 Task: Use the formula "DOLLAR" in spreadsheet "Project portfolio".
Action: Mouse moved to (261, 298)
Screenshot: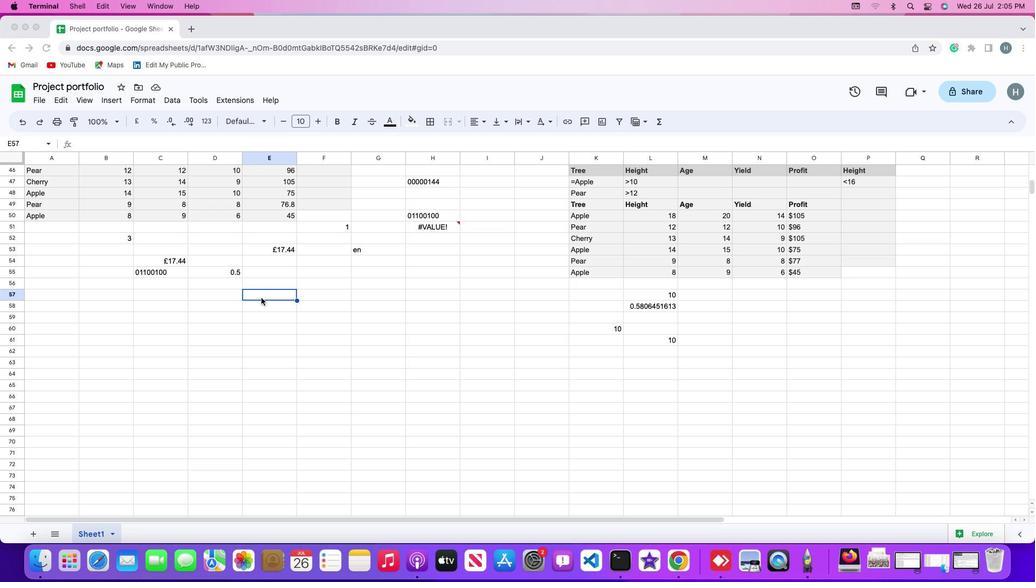 
Action: Mouse pressed left at (261, 298)
Screenshot: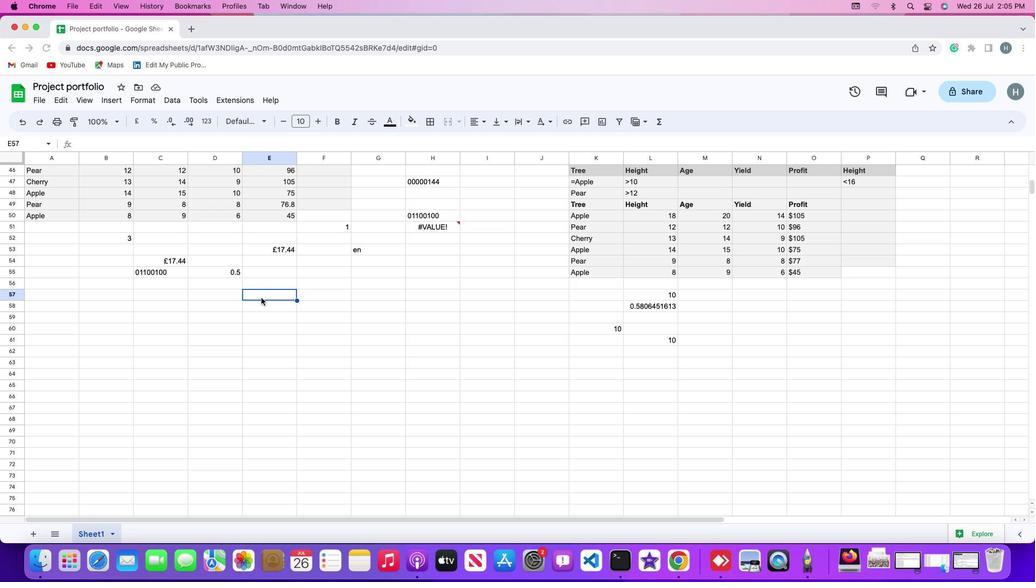 
Action: Mouse moved to (110, 102)
Screenshot: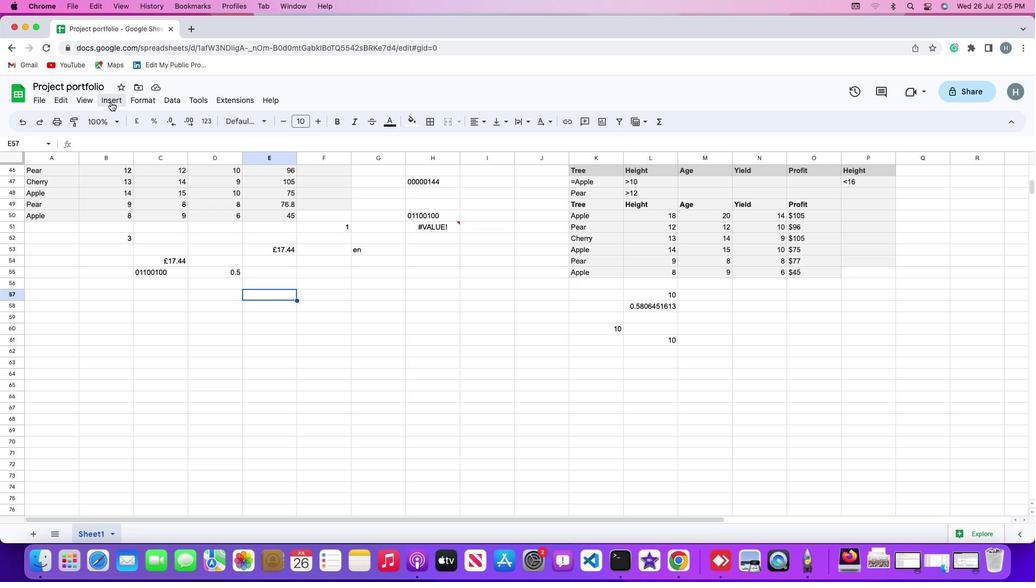 
Action: Mouse pressed left at (110, 102)
Screenshot: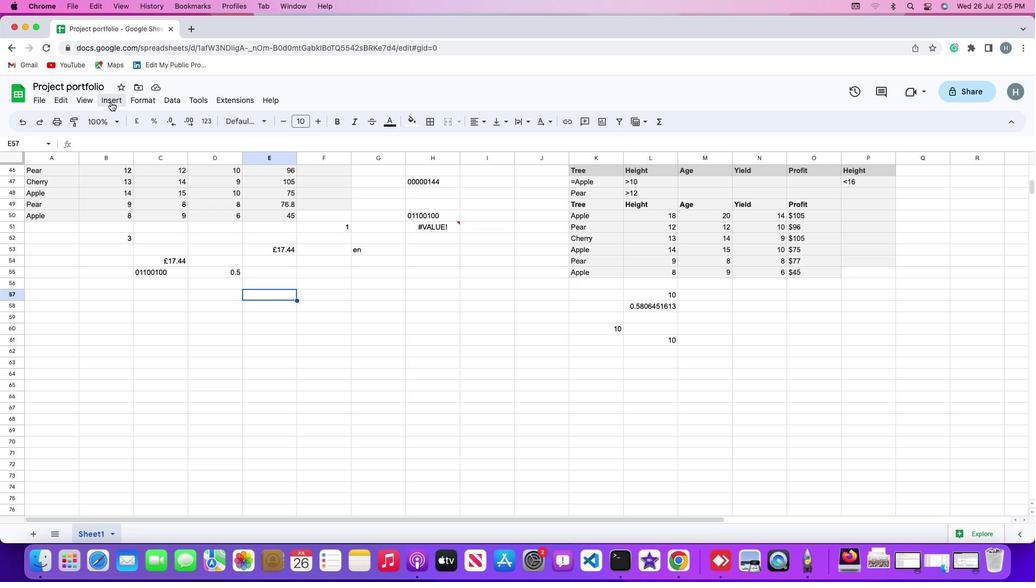 
Action: Mouse moved to (133, 274)
Screenshot: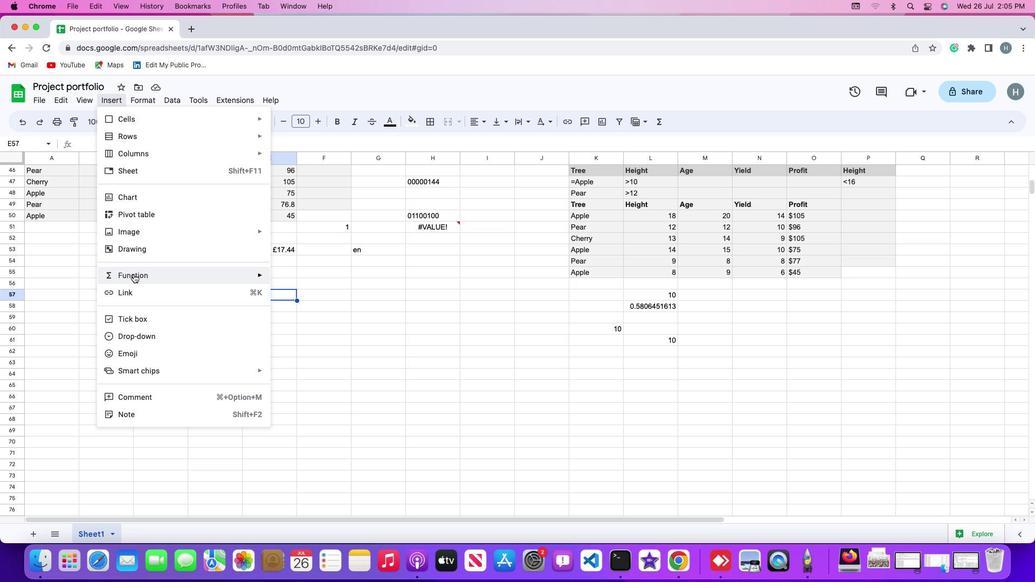 
Action: Mouse pressed left at (133, 274)
Screenshot: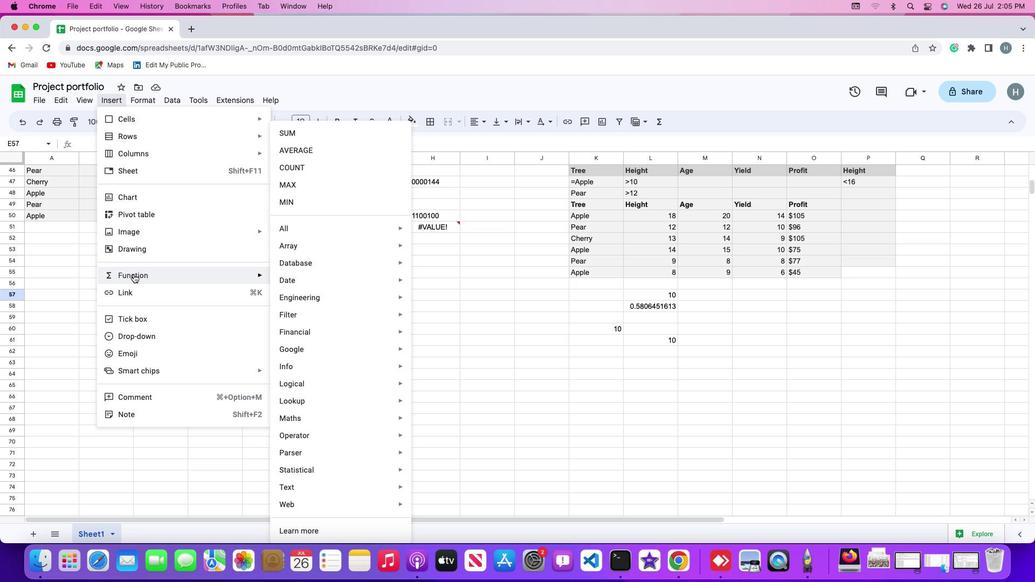 
Action: Mouse moved to (328, 226)
Screenshot: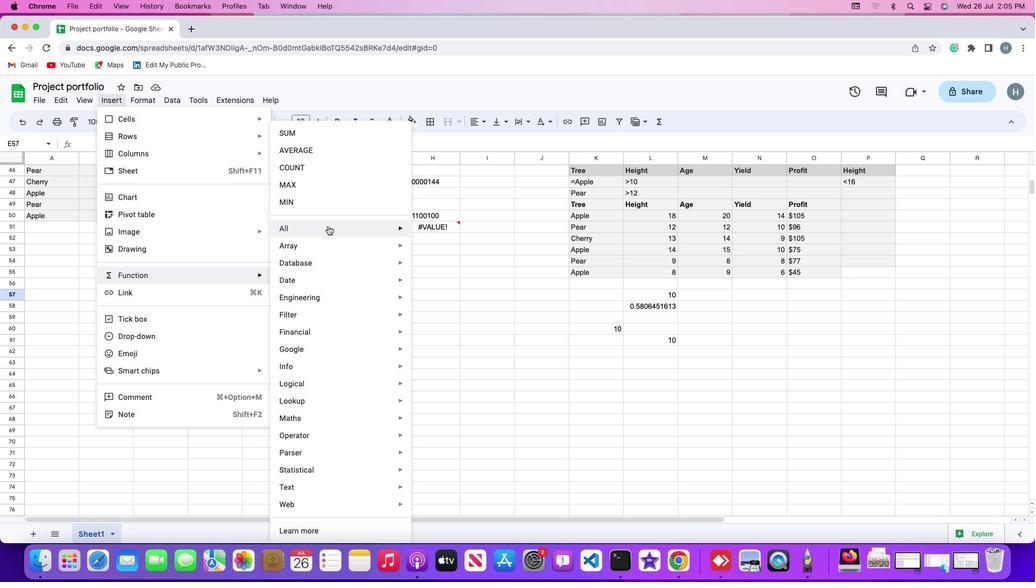 
Action: Mouse pressed left at (328, 226)
Screenshot: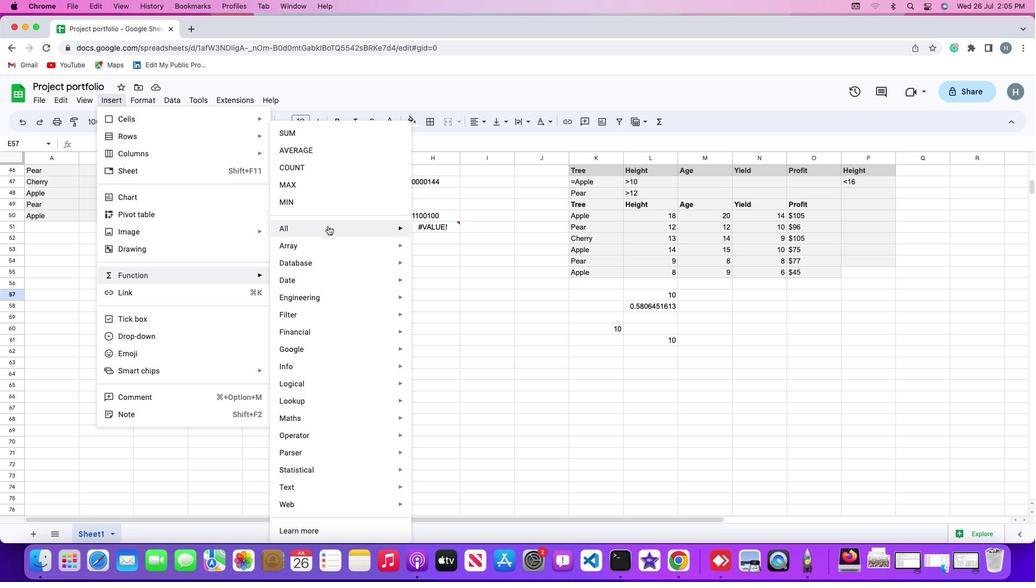 
Action: Mouse moved to (450, 294)
Screenshot: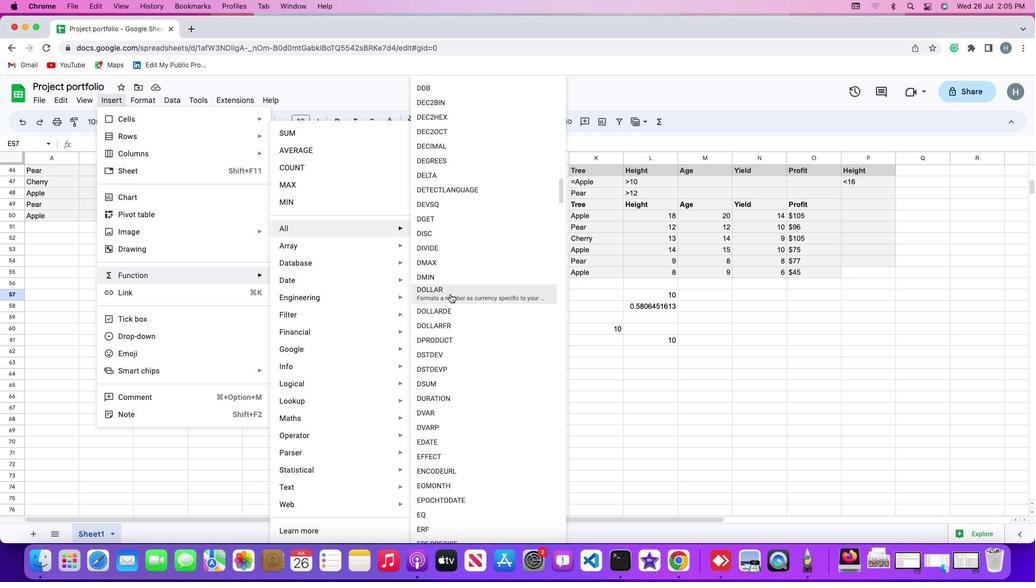 
Action: Mouse pressed left at (450, 294)
Screenshot: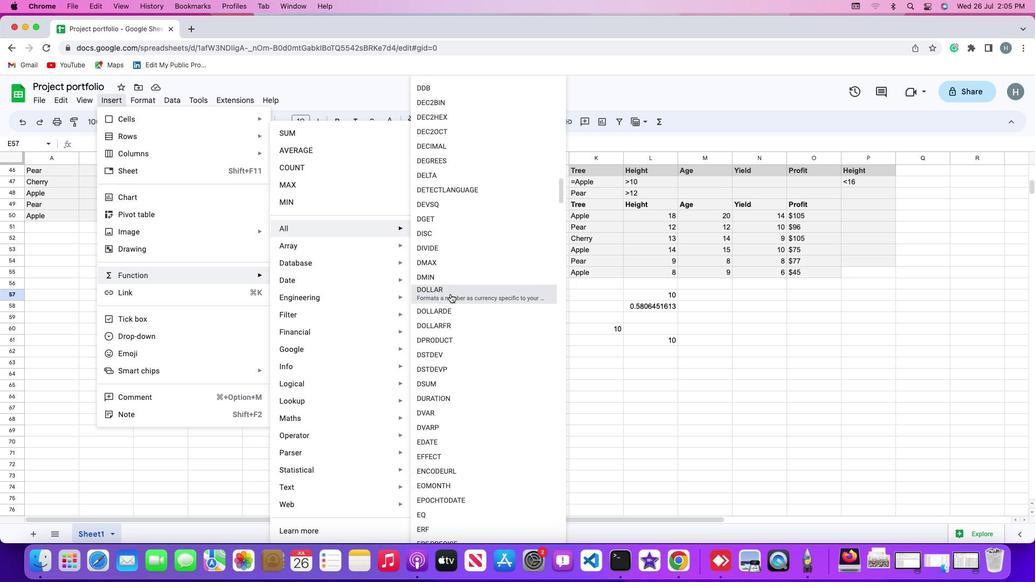 
Action: Mouse moved to (277, 201)
Screenshot: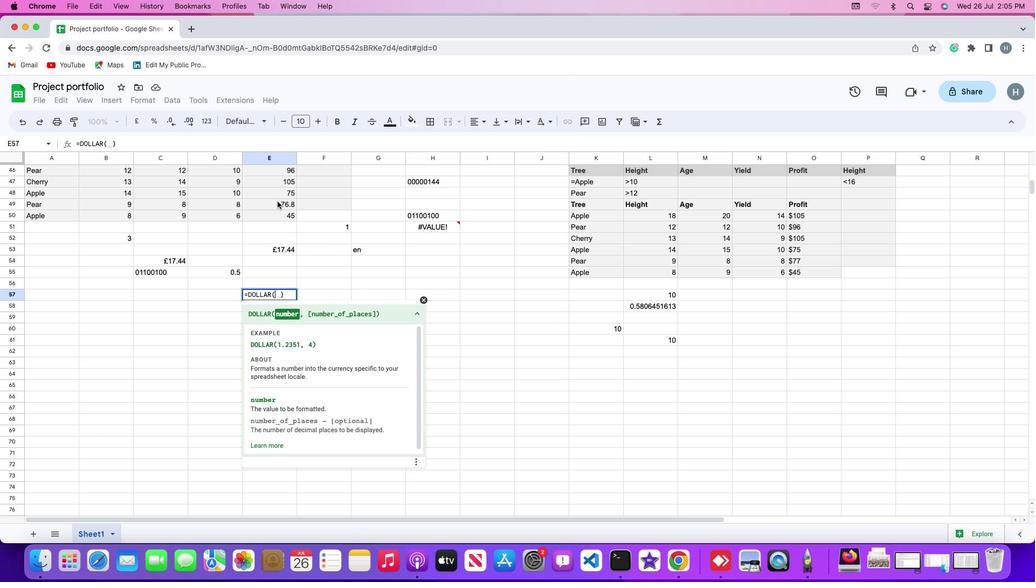 
Action: Mouse pressed left at (277, 201)
Screenshot: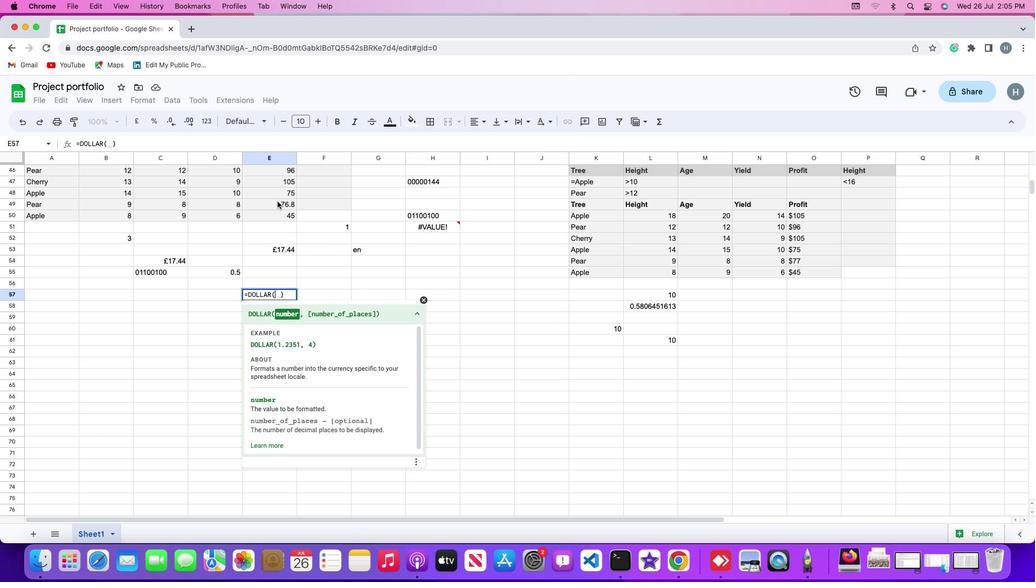 
Action: Mouse moved to (277, 203)
Screenshot: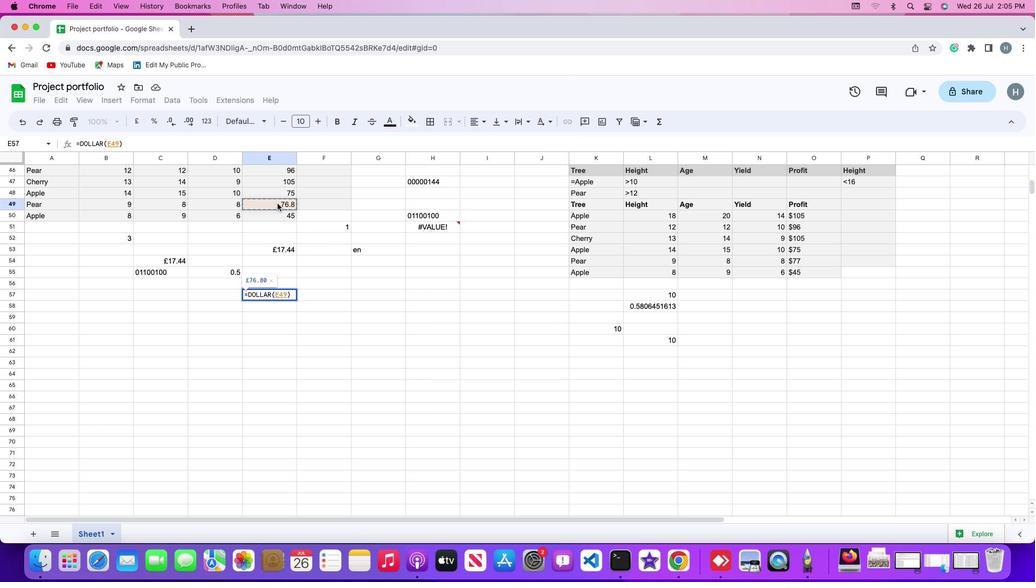 
Action: Key pressed ','
Screenshot: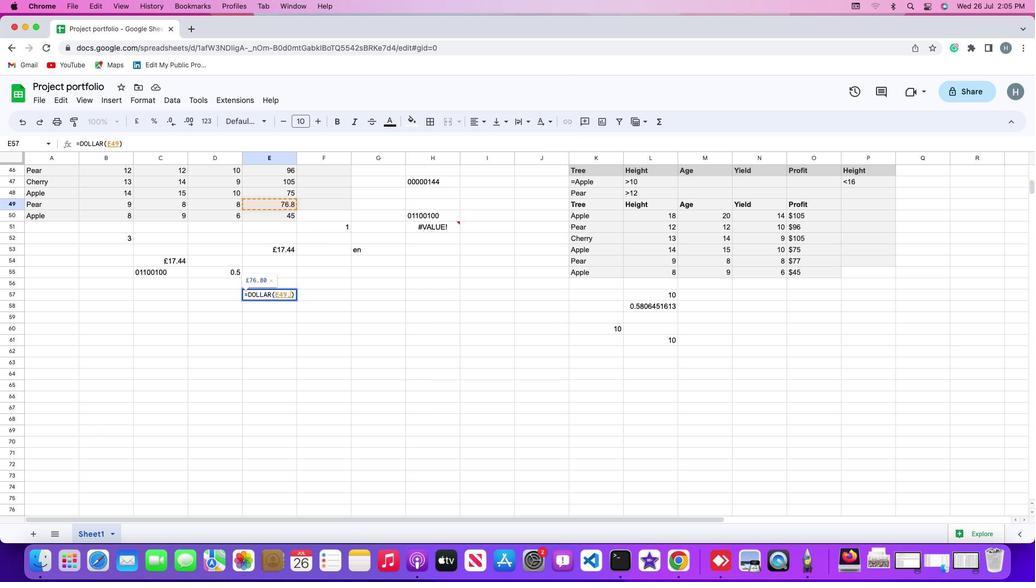 
Action: Mouse moved to (230, 205)
Screenshot: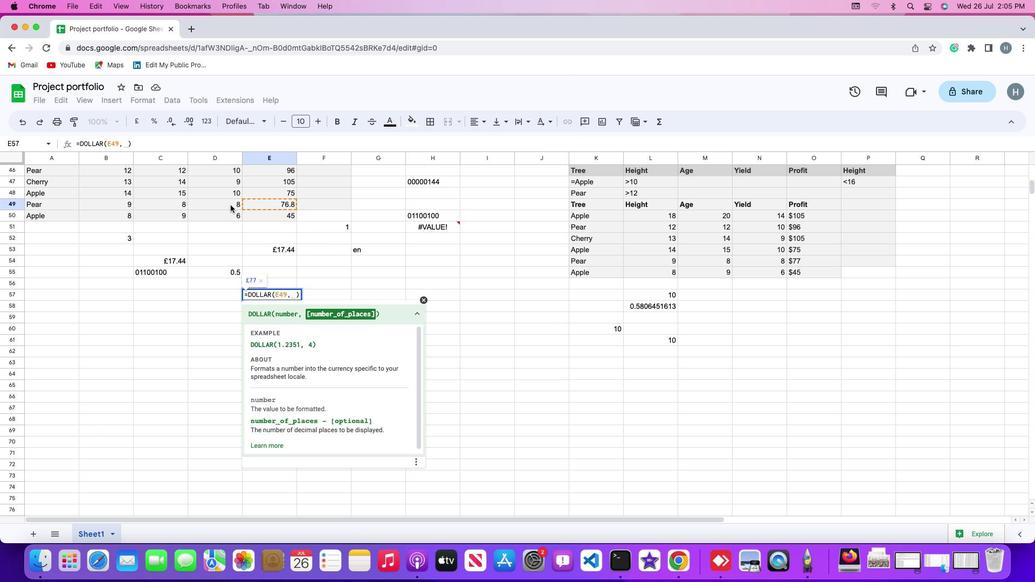 
Action: Mouse pressed left at (230, 205)
Screenshot: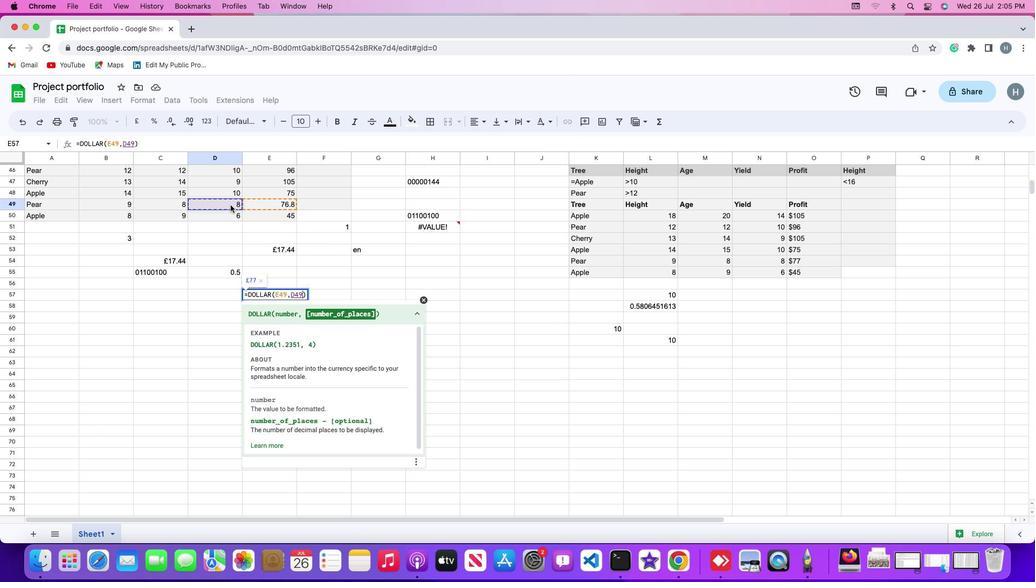 
Action: Mouse moved to (230, 205)
Screenshot: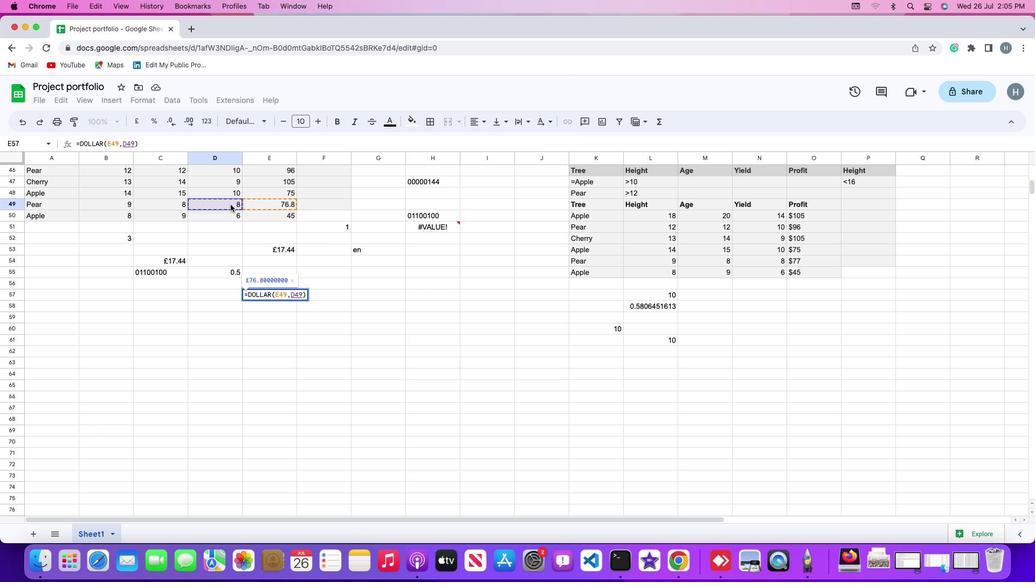 
Action: Key pressed Key.enter
Screenshot: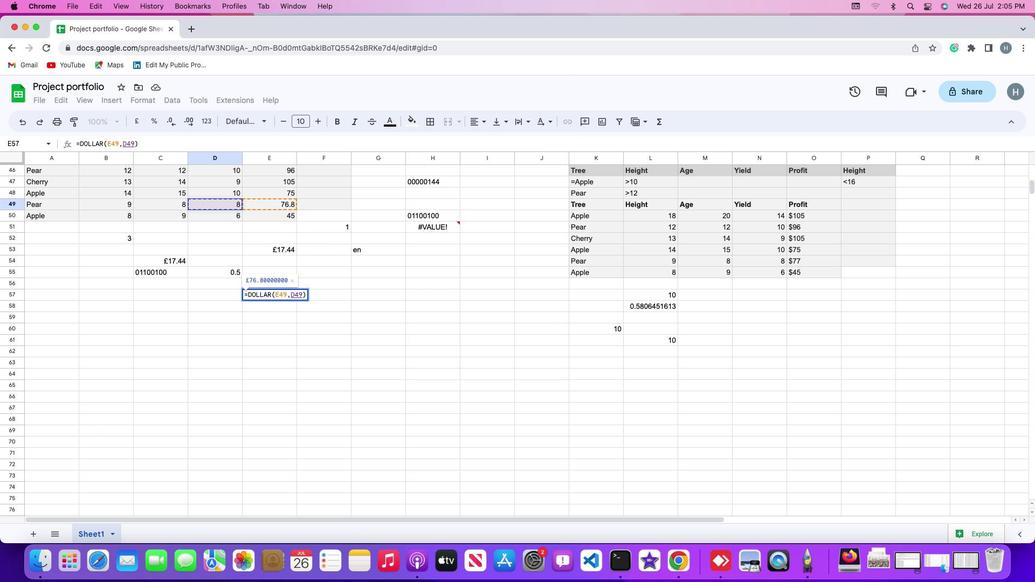 
